 Task: Change the mouse wheel vertical axis control to ignore.
Action: Mouse moved to (133, 17)
Screenshot: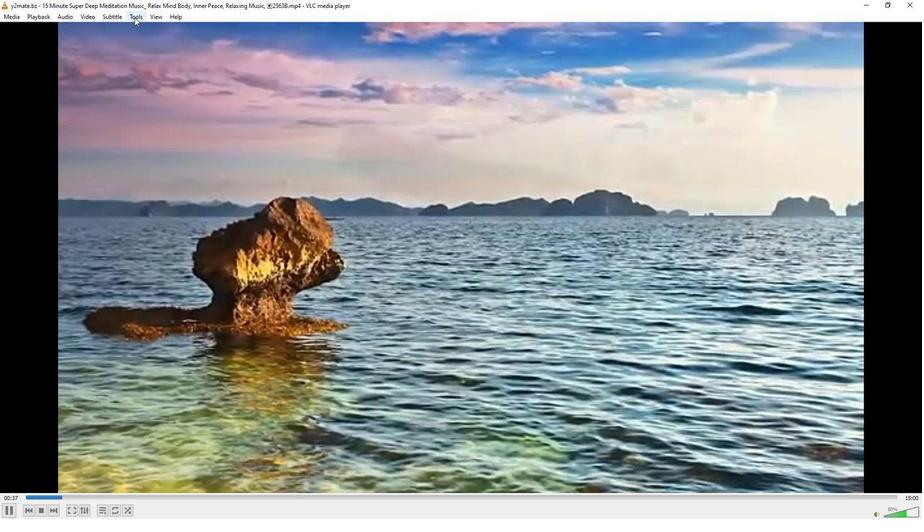
Action: Mouse pressed left at (133, 17)
Screenshot: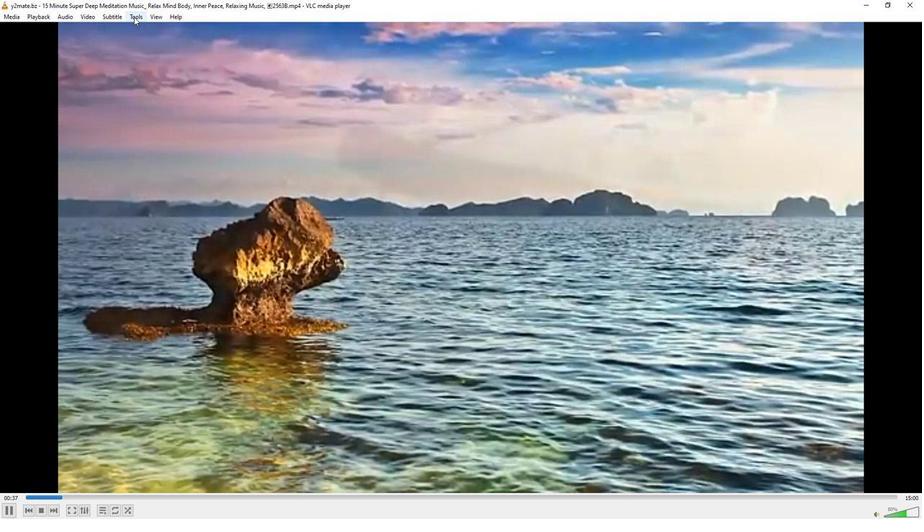 
Action: Mouse moved to (148, 129)
Screenshot: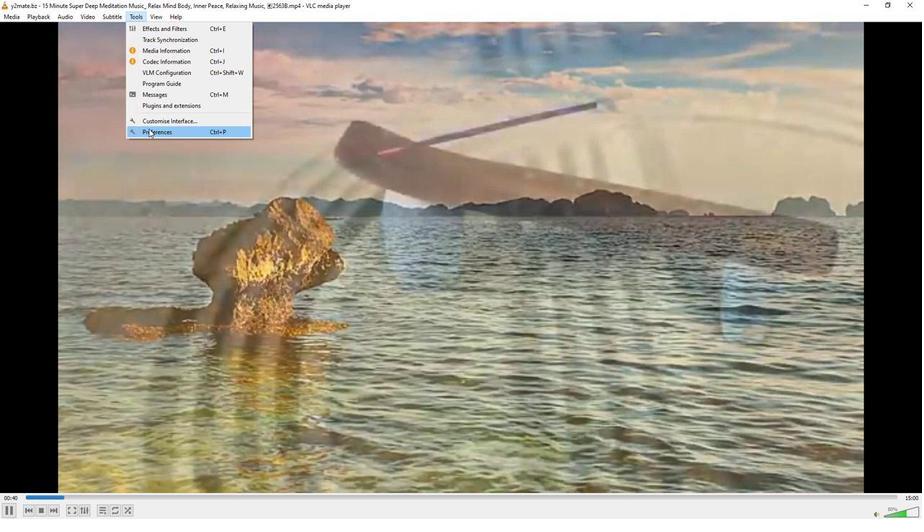 
Action: Mouse pressed left at (148, 129)
Screenshot: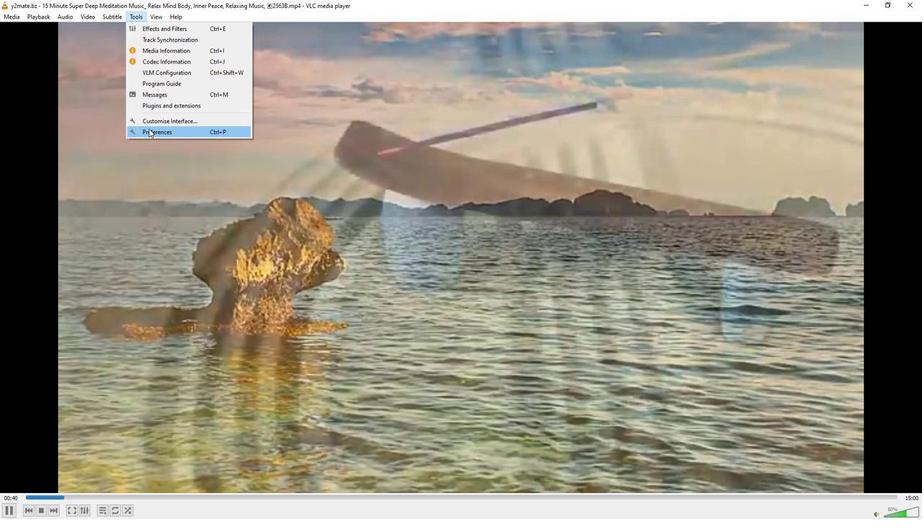 
Action: Mouse moved to (302, 421)
Screenshot: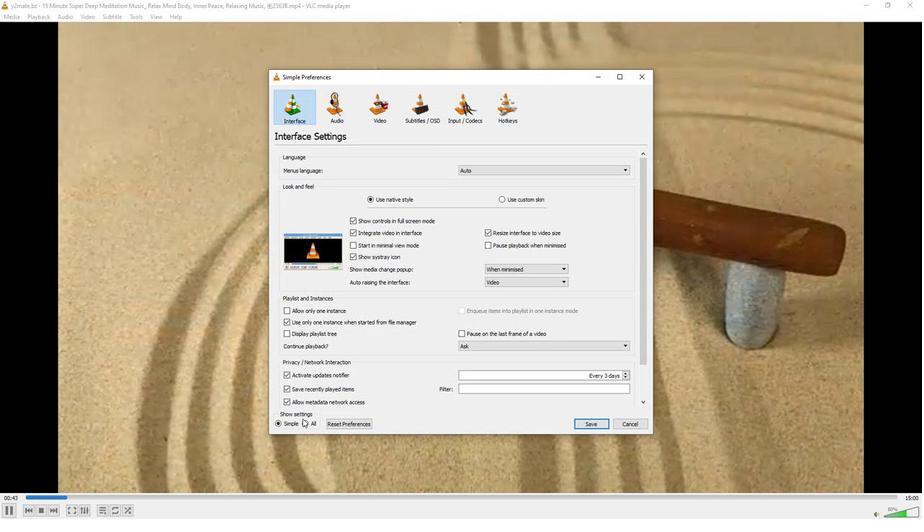 
Action: Mouse pressed left at (302, 421)
Screenshot: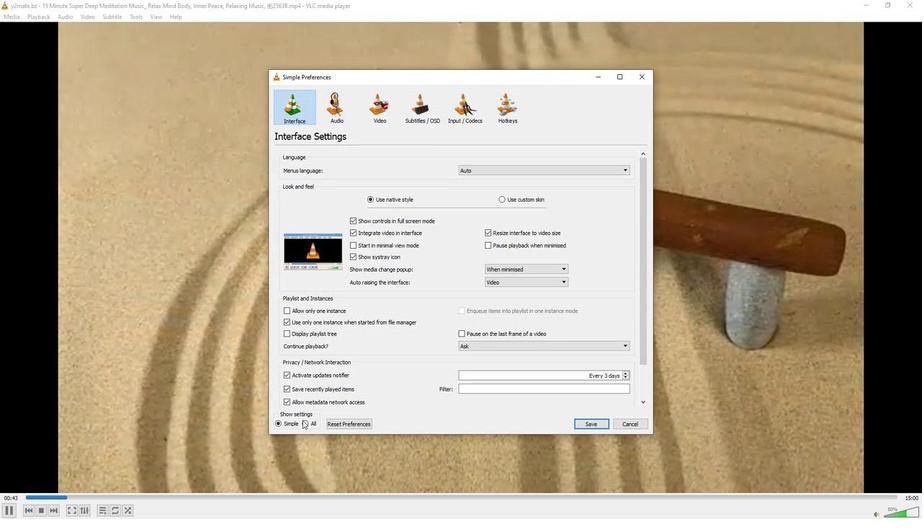 
Action: Mouse moved to (302, 367)
Screenshot: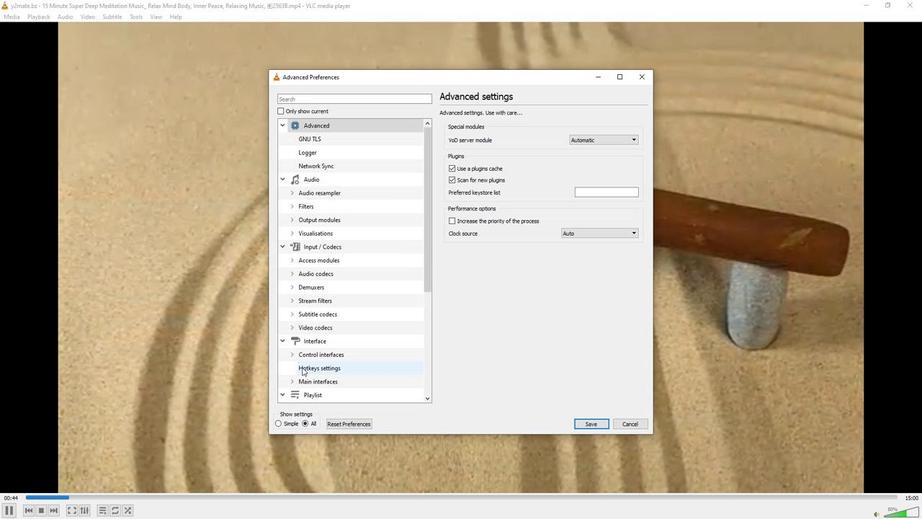 
Action: Mouse pressed left at (302, 367)
Screenshot: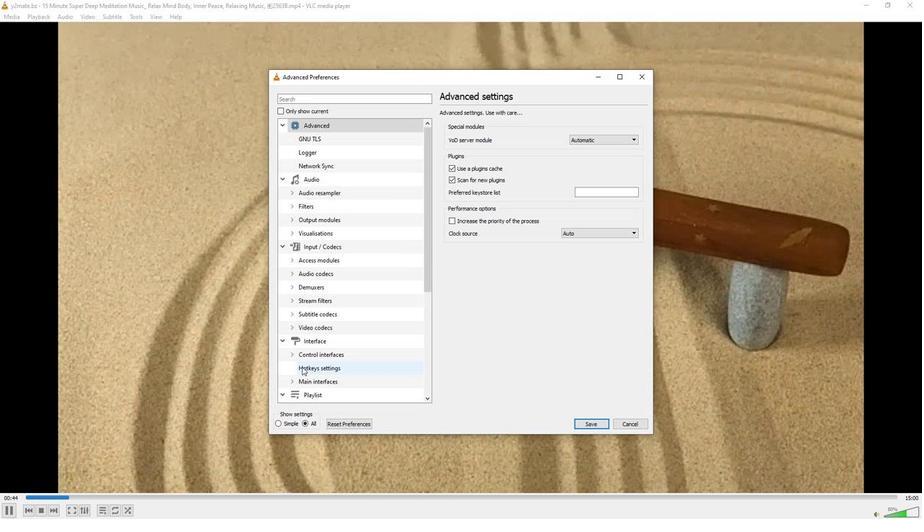 
Action: Mouse moved to (638, 126)
Screenshot: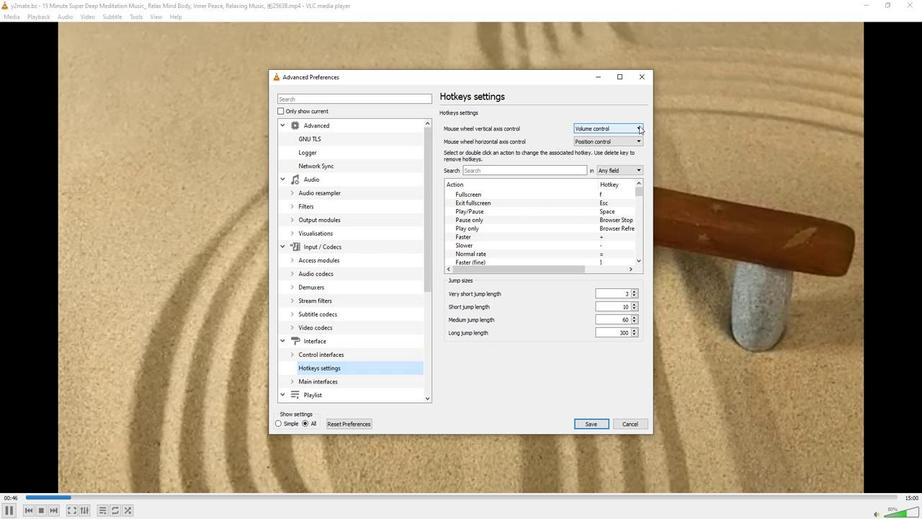 
Action: Mouse pressed left at (638, 126)
Screenshot: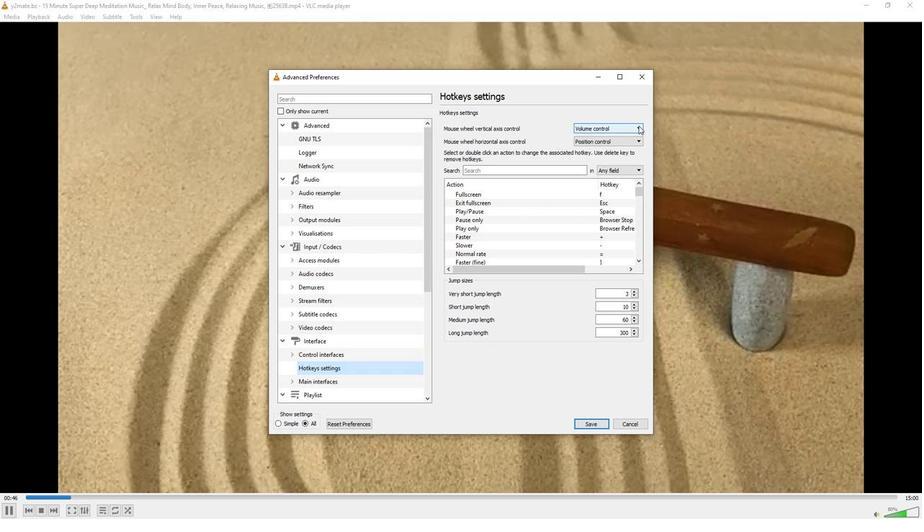 
Action: Mouse moved to (596, 136)
Screenshot: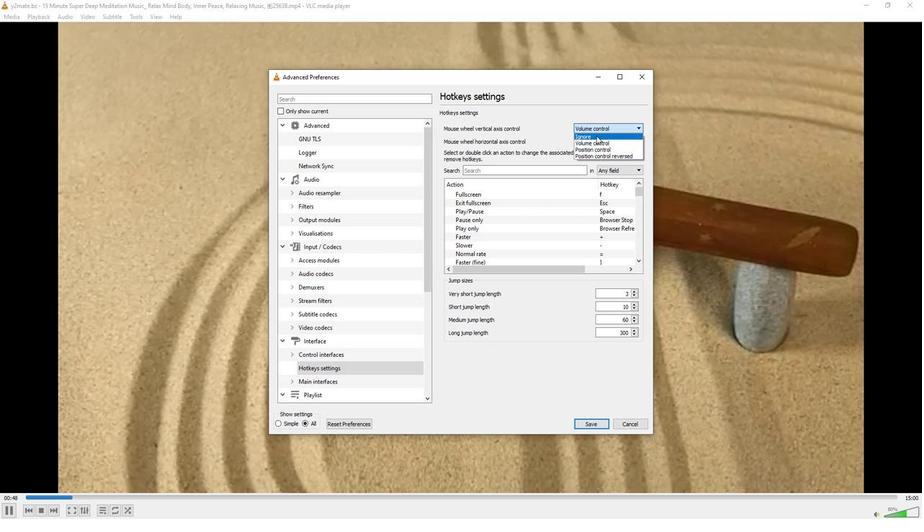 
Action: Mouse pressed left at (596, 136)
Screenshot: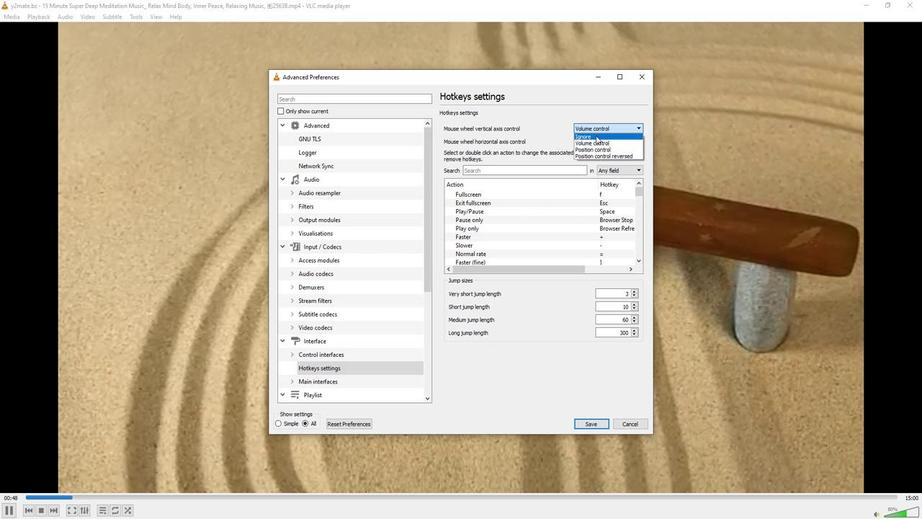 
